Task: Register the site domain.
Action: Mouse moved to (1002, 74)
Screenshot: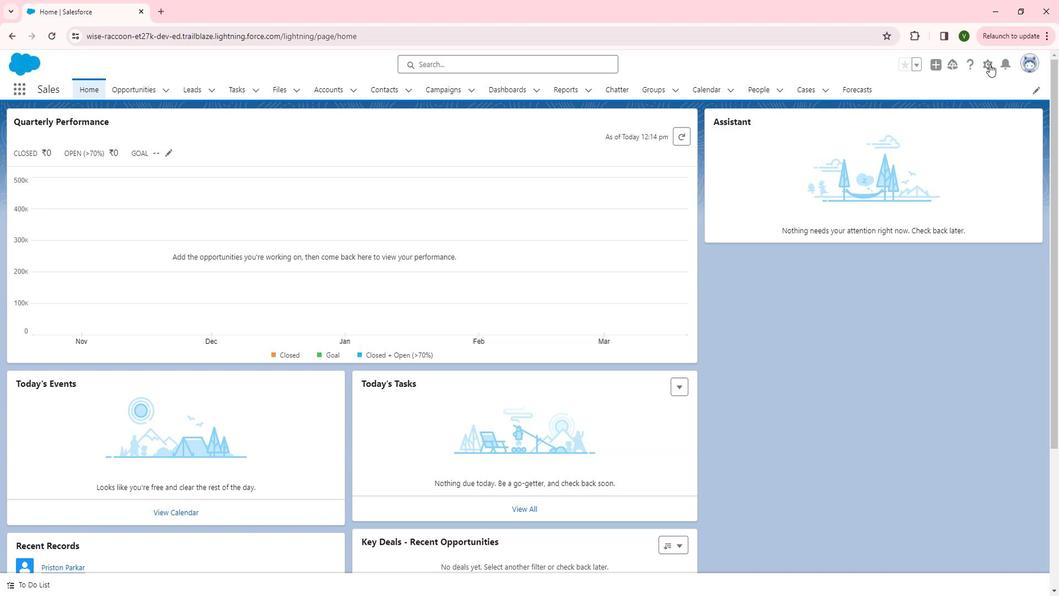 
Action: Mouse pressed left at (1002, 74)
Screenshot: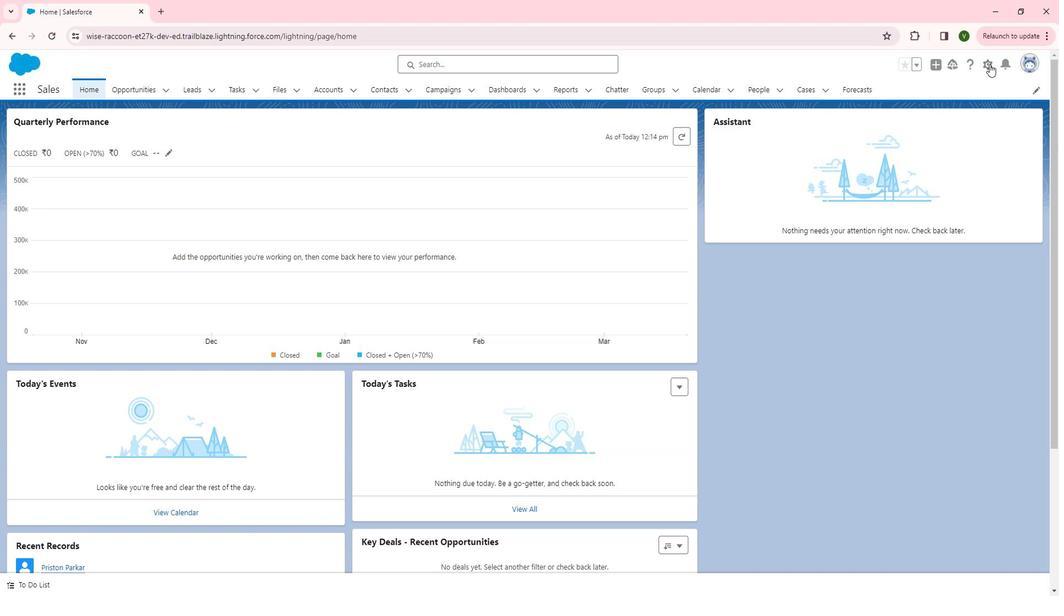 
Action: Mouse moved to (964, 110)
Screenshot: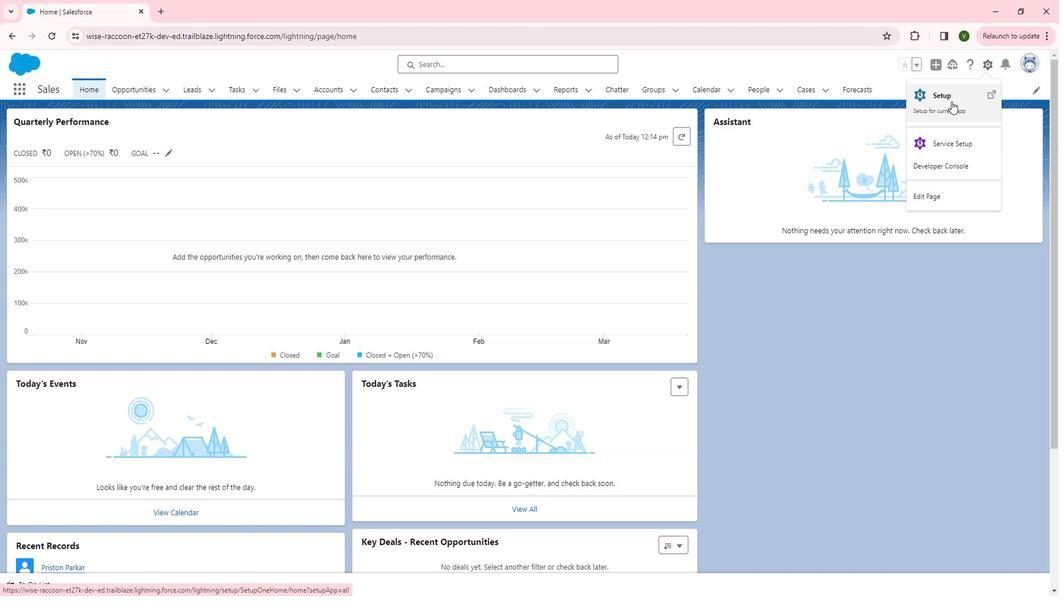 
Action: Mouse pressed left at (964, 110)
Screenshot: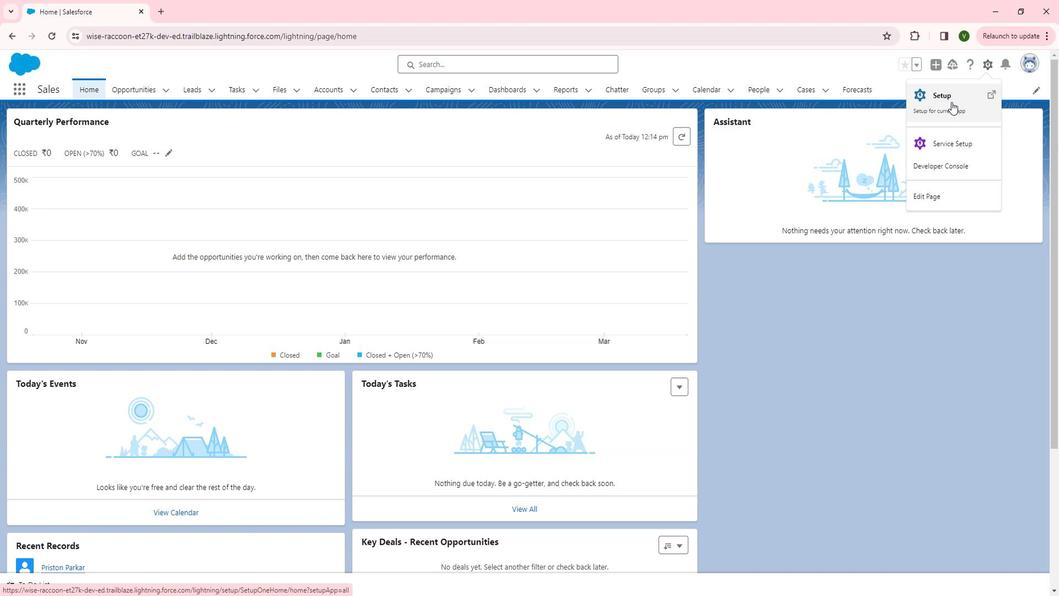
Action: Mouse moved to (89, 371)
Screenshot: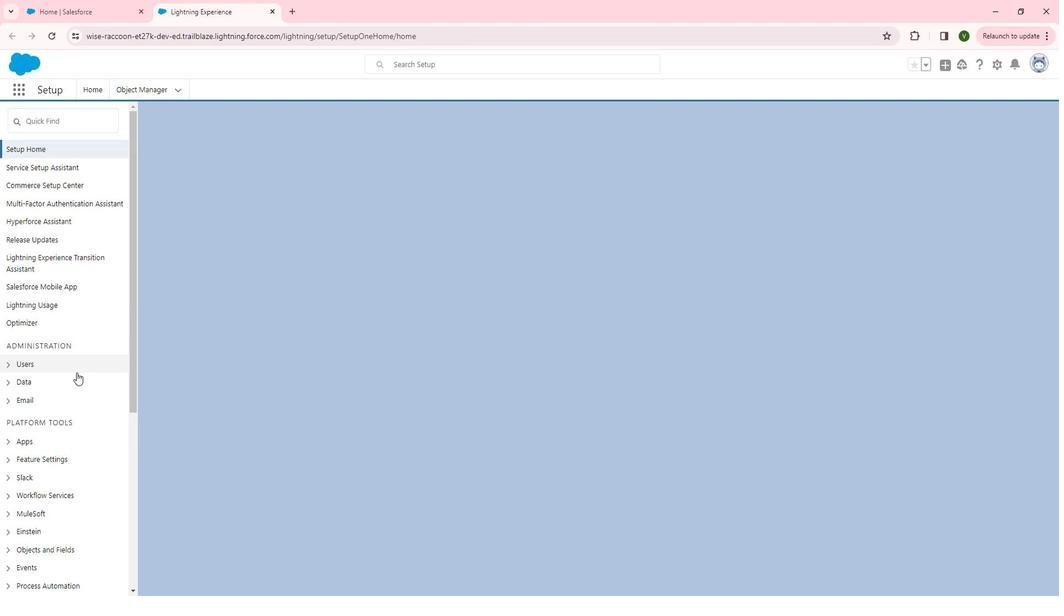 
Action: Mouse scrolled (89, 370) with delta (0, 0)
Screenshot: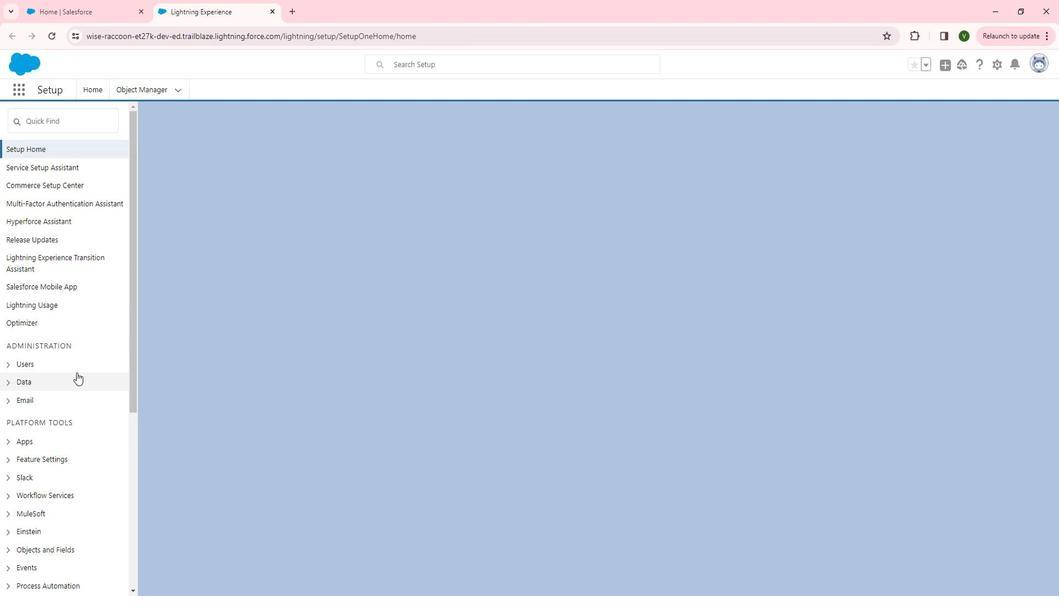 
Action: Mouse moved to (88, 372)
Screenshot: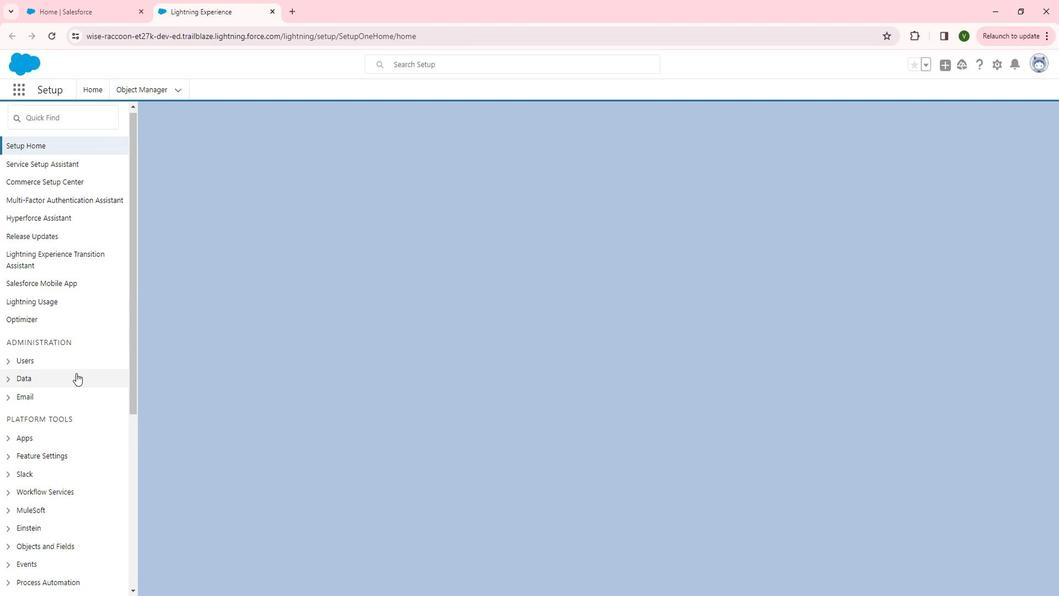 
Action: Mouse scrolled (88, 371) with delta (0, 0)
Screenshot: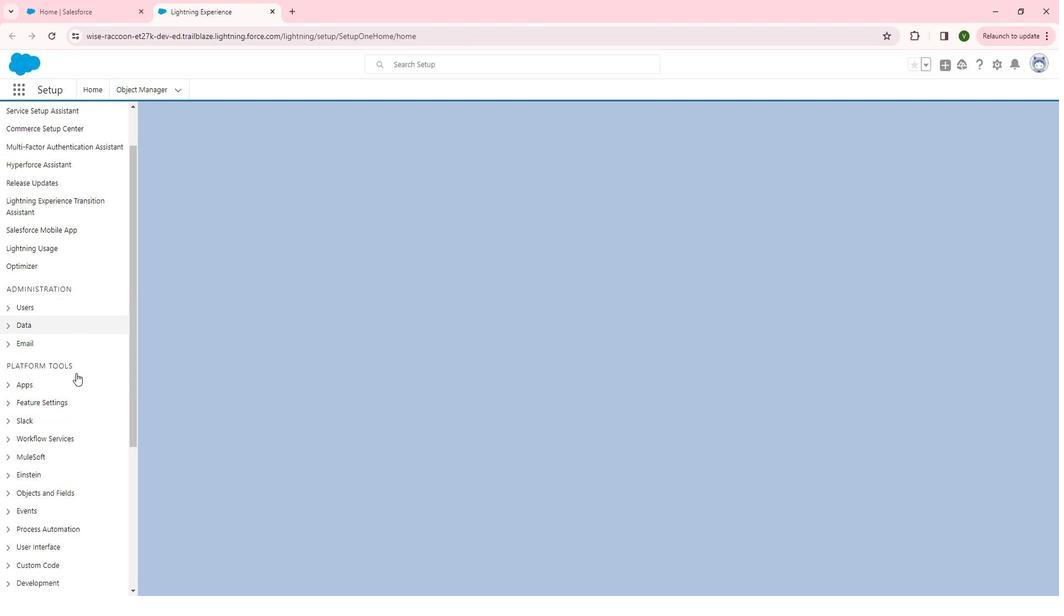 
Action: Mouse scrolled (88, 371) with delta (0, 0)
Screenshot: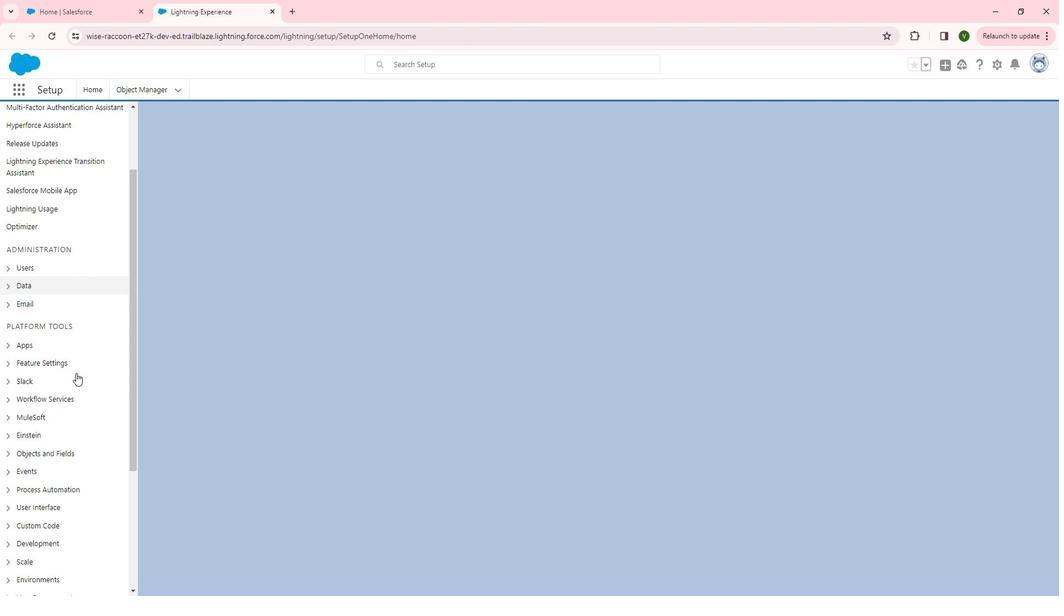 
Action: Mouse moved to (71, 378)
Screenshot: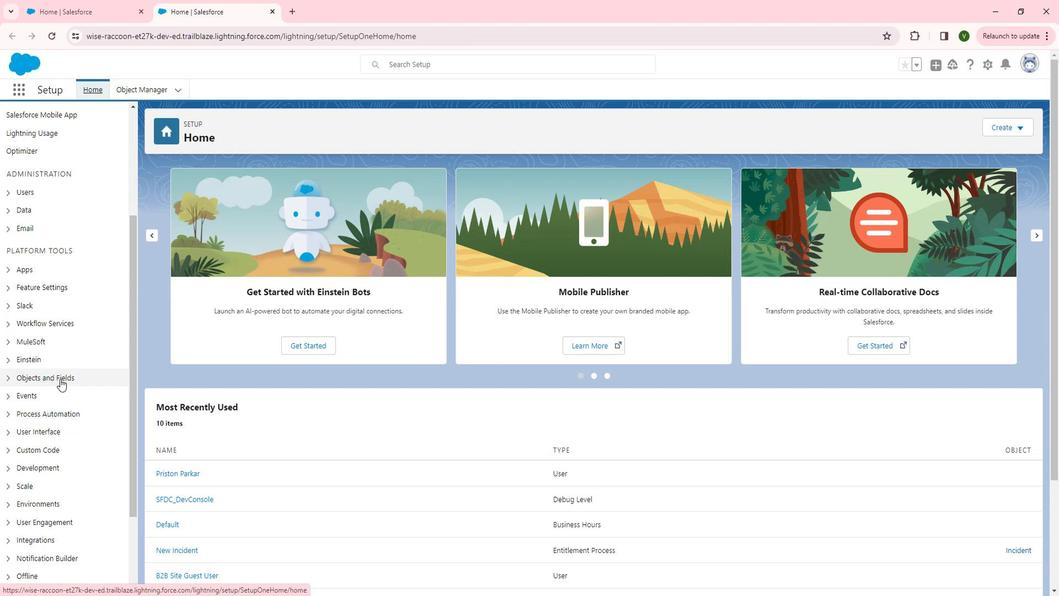
Action: Mouse scrolled (71, 378) with delta (0, 0)
Screenshot: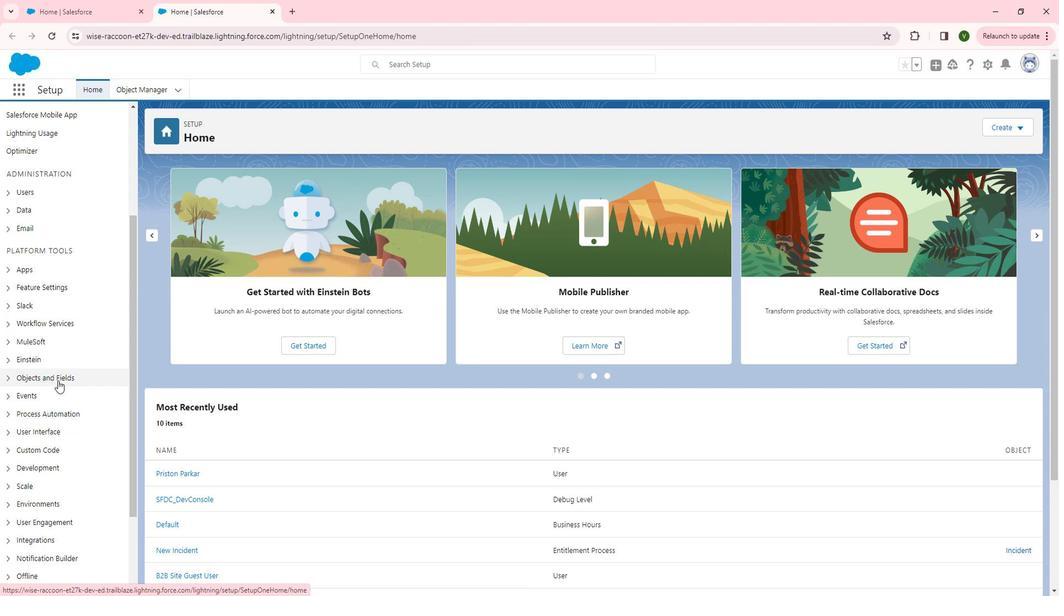 
Action: Mouse moved to (70, 379)
Screenshot: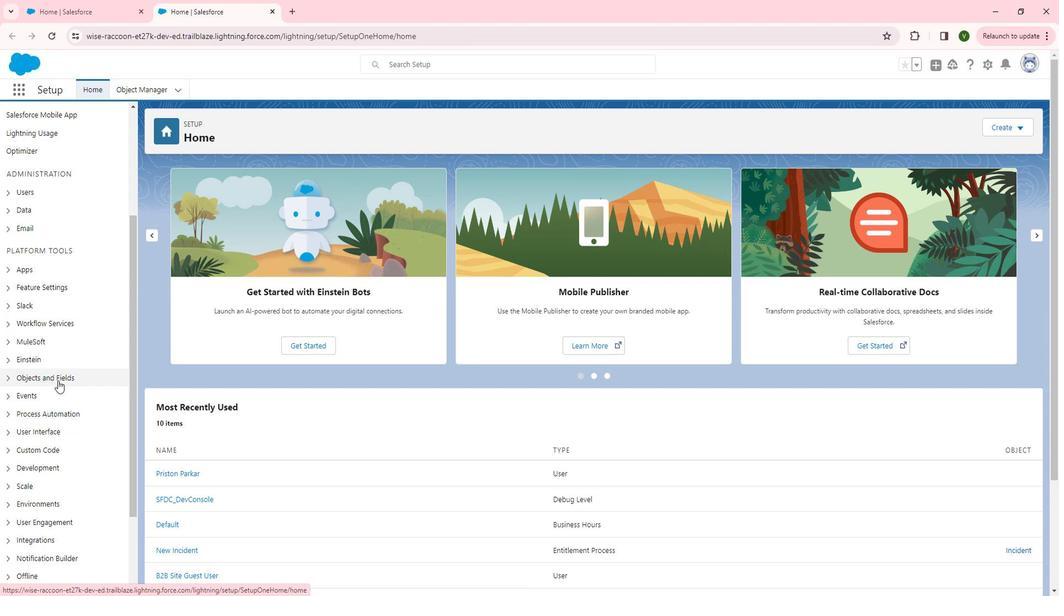 
Action: Mouse scrolled (70, 378) with delta (0, 0)
Screenshot: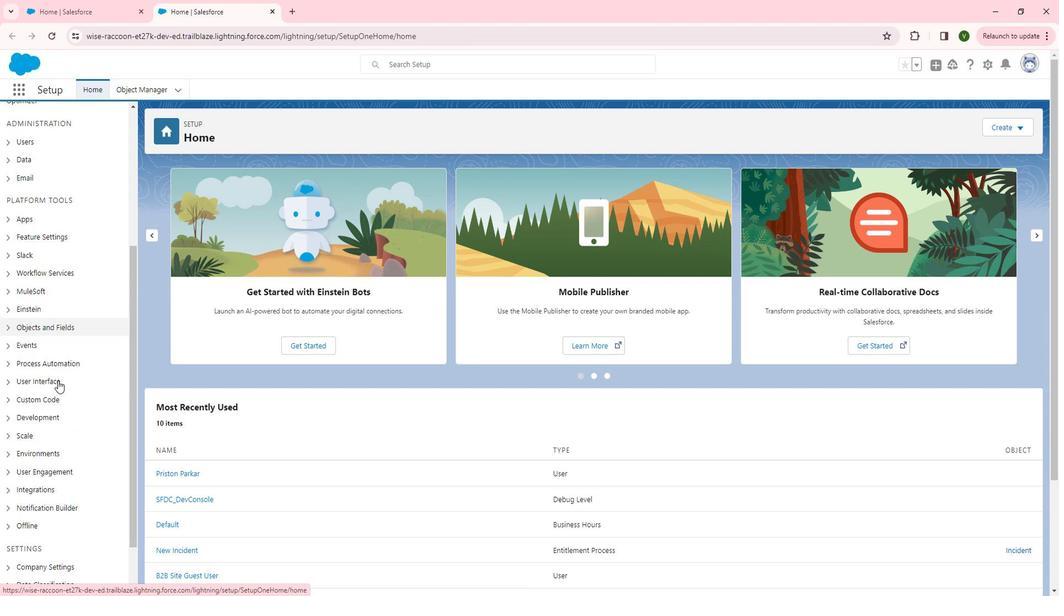 
Action: Mouse moved to (18, 319)
Screenshot: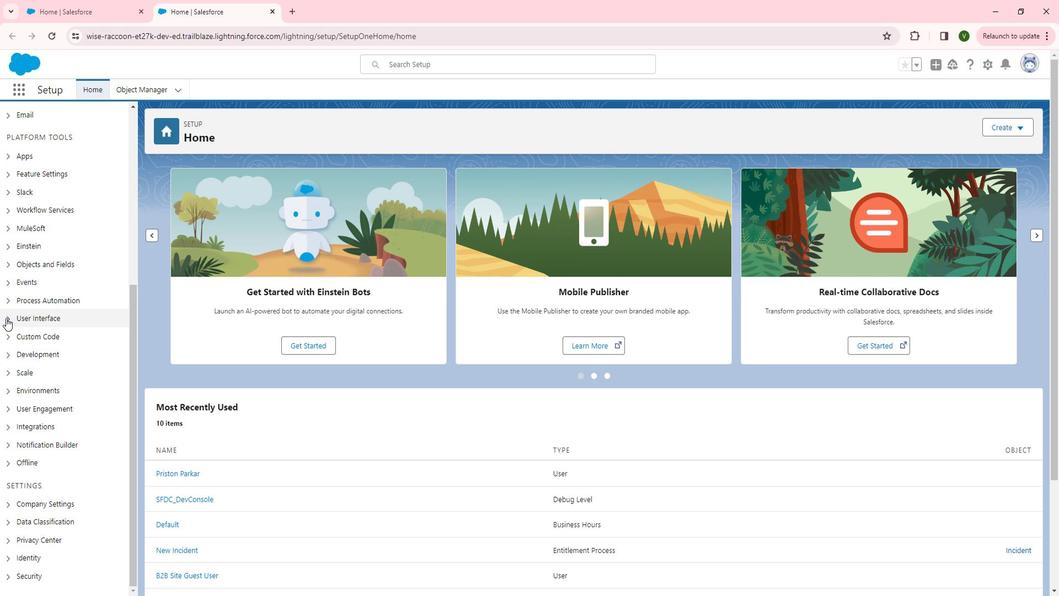 
Action: Mouse pressed left at (18, 319)
Screenshot: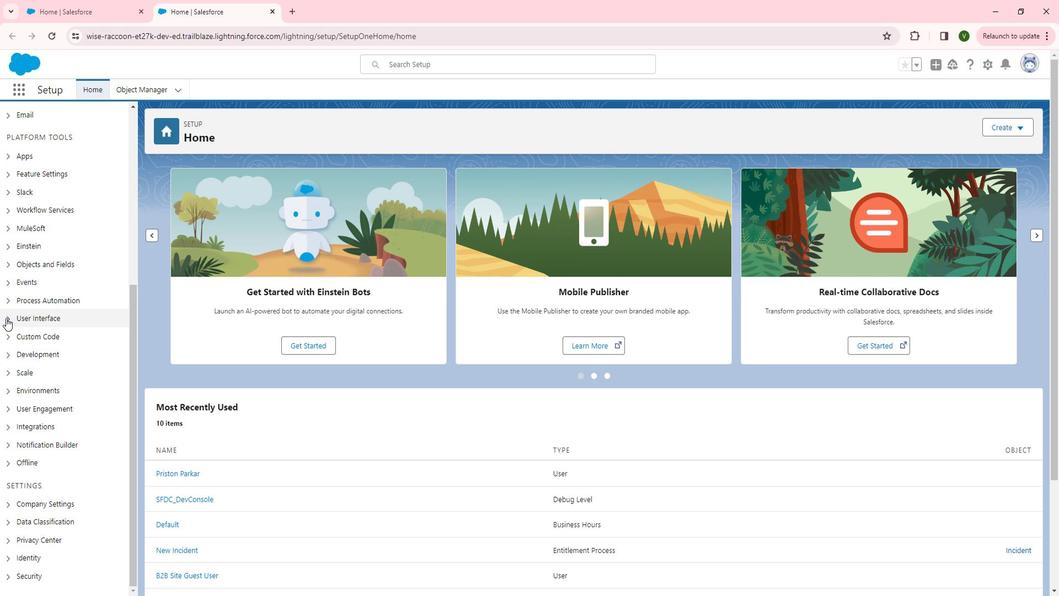 
Action: Mouse moved to (72, 408)
Screenshot: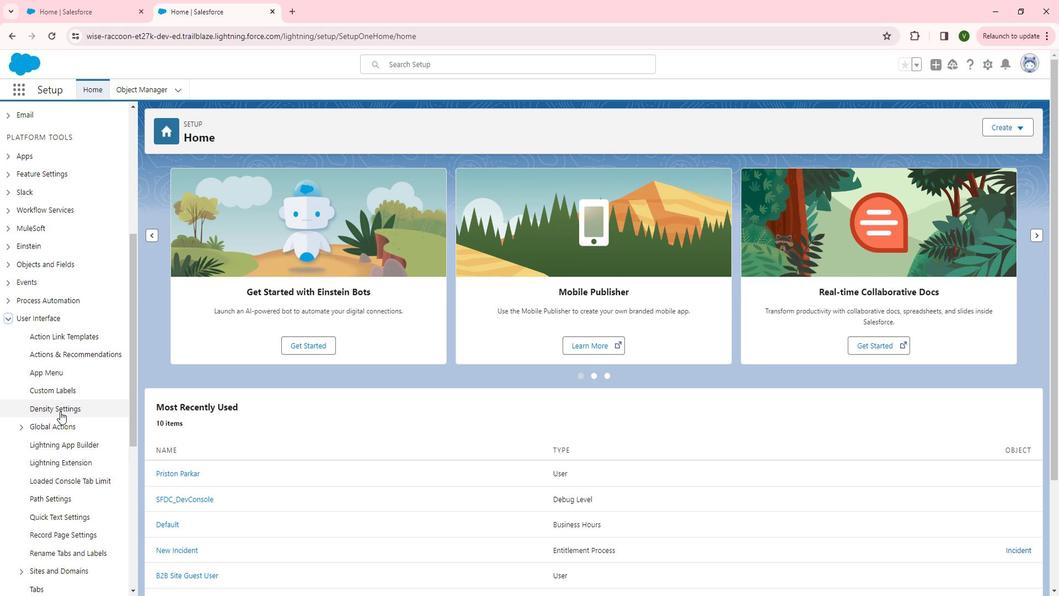 
Action: Mouse scrolled (72, 408) with delta (0, 0)
Screenshot: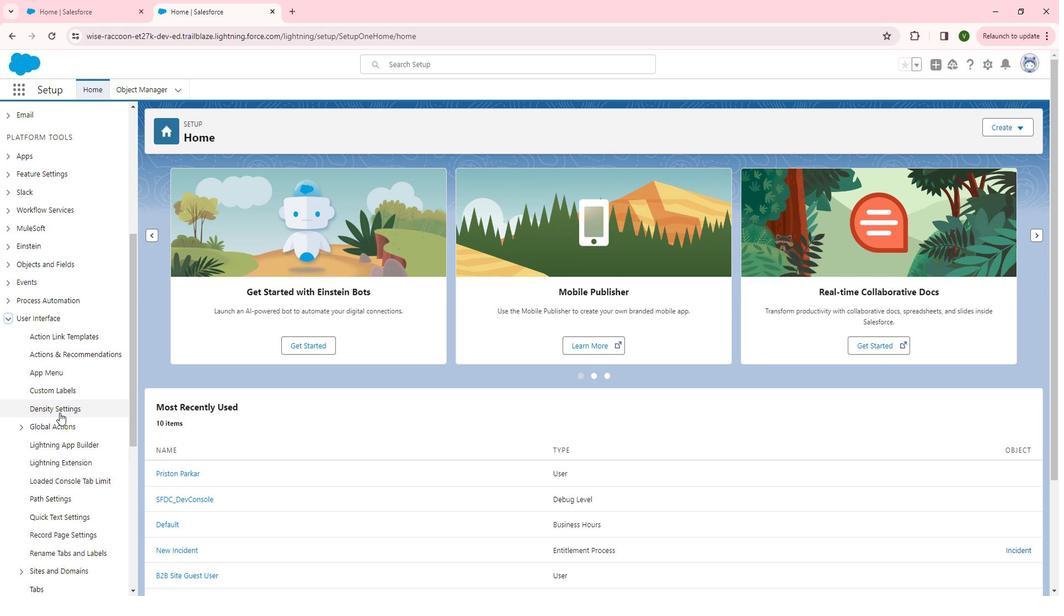 
Action: Mouse moved to (71, 410)
Screenshot: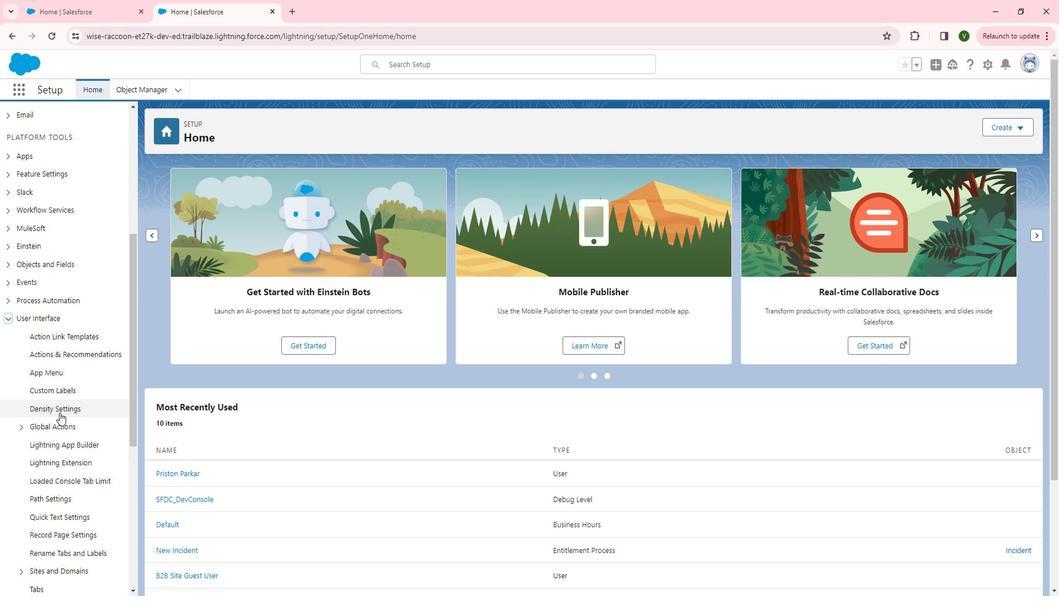
Action: Mouse scrolled (71, 409) with delta (0, 0)
Screenshot: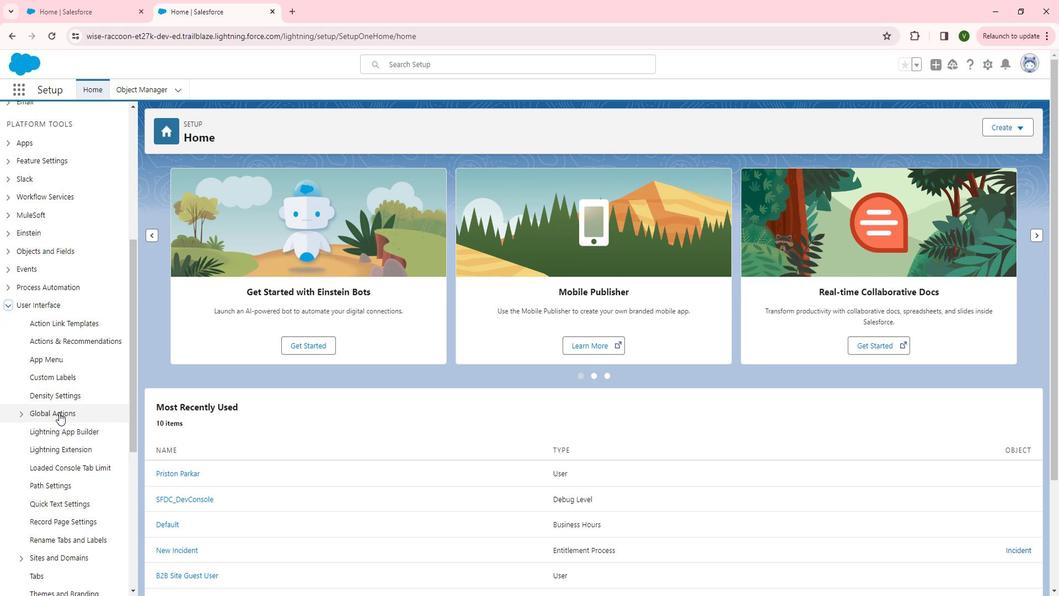 
Action: Mouse scrolled (71, 409) with delta (0, 0)
Screenshot: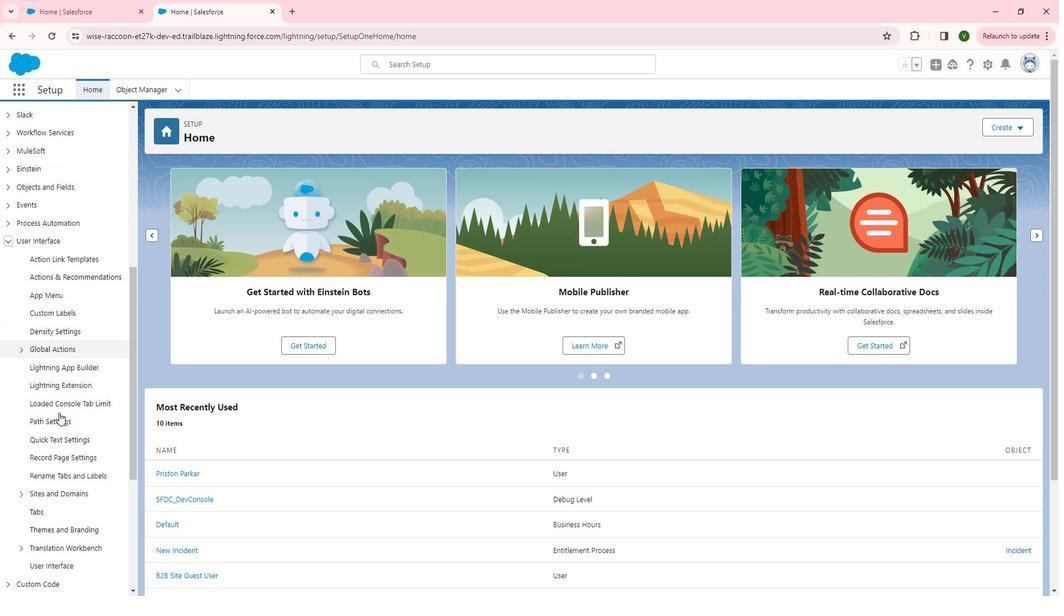 
Action: Mouse scrolled (71, 409) with delta (0, 0)
Screenshot: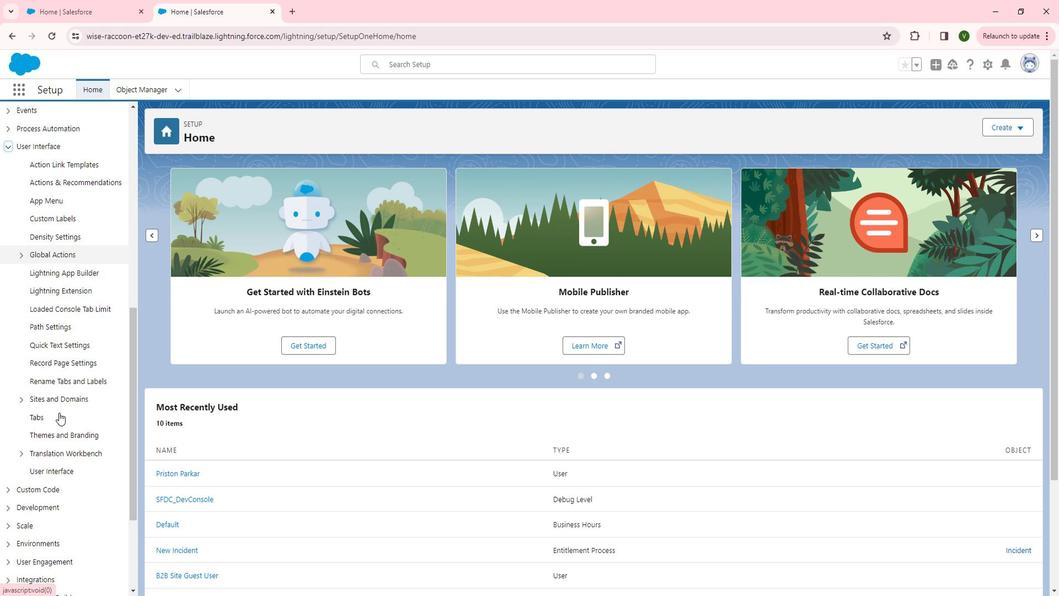 
Action: Mouse moved to (62, 343)
Screenshot: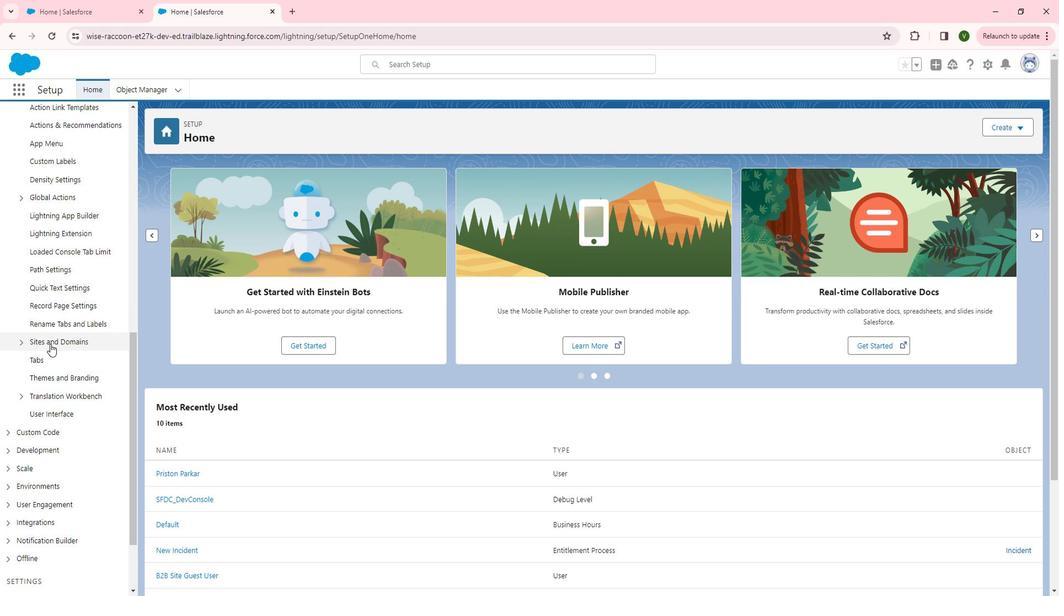 
Action: Mouse pressed left at (62, 343)
Screenshot: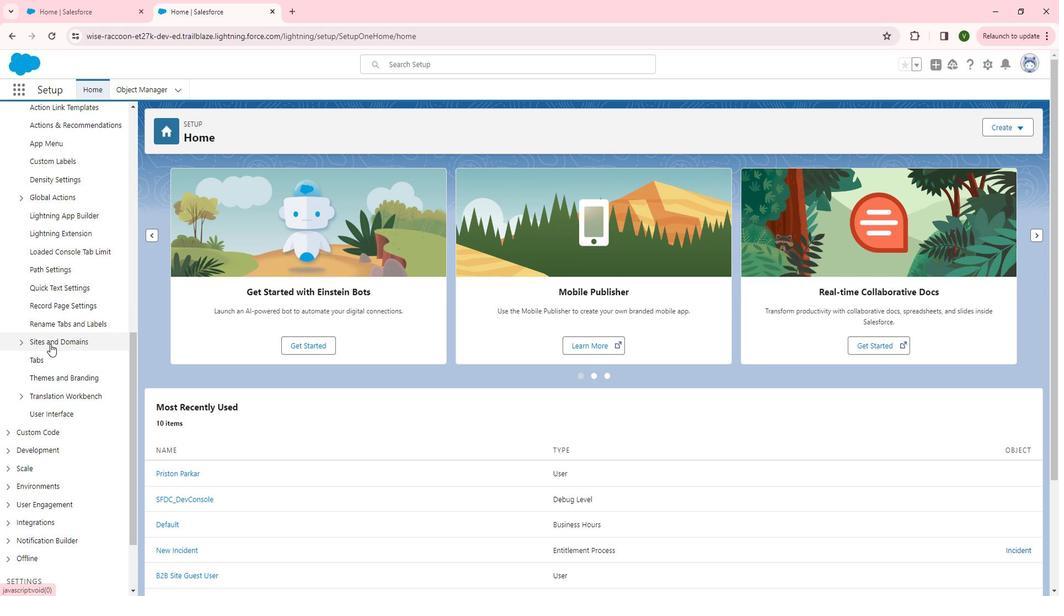
Action: Mouse moved to (57, 392)
Screenshot: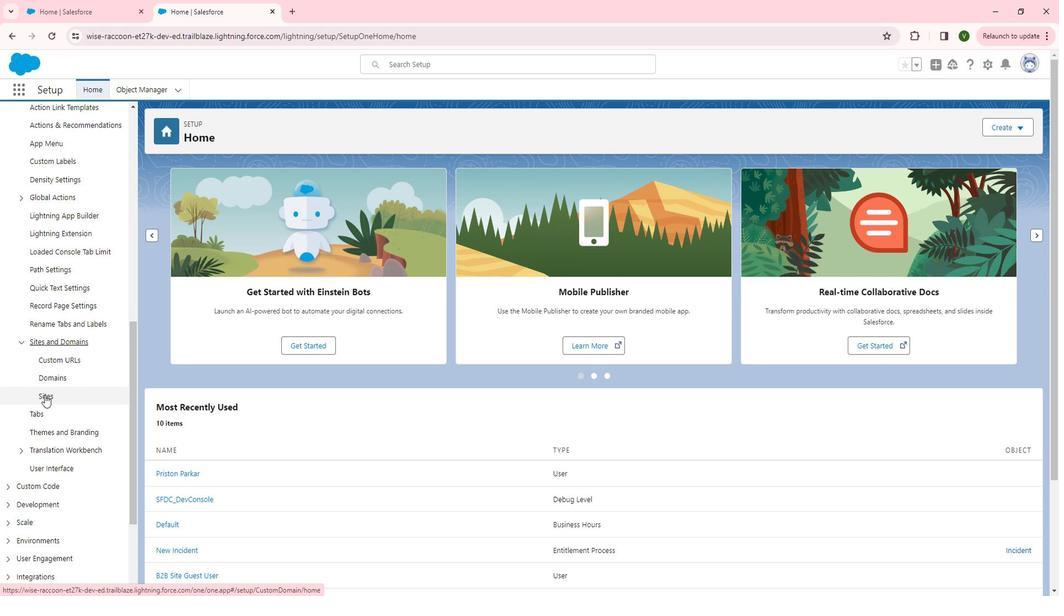 
Action: Mouse pressed left at (57, 392)
Screenshot: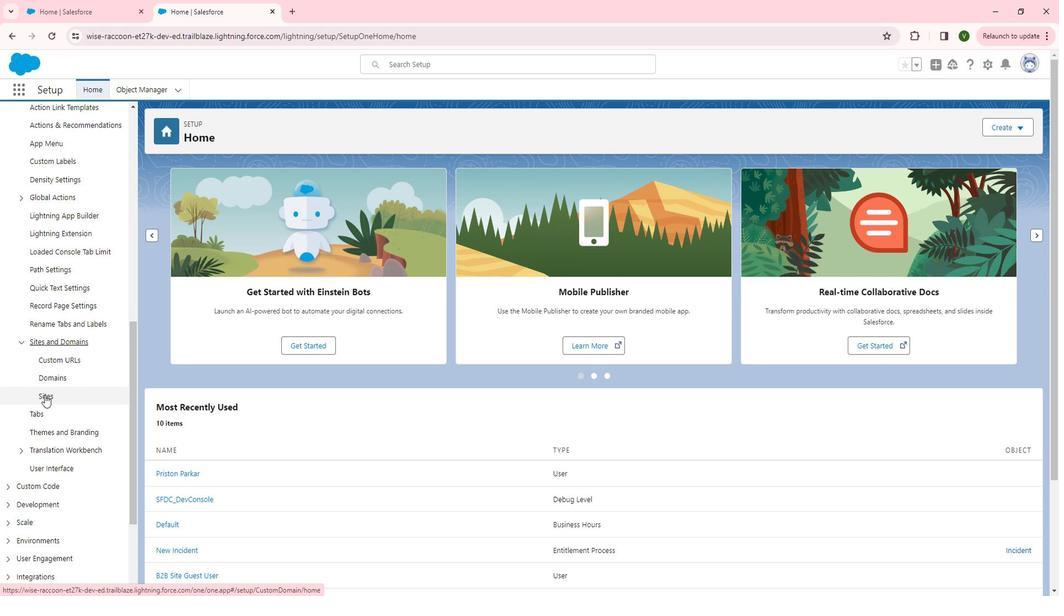 
Action: Mouse moved to (187, 379)
Screenshot: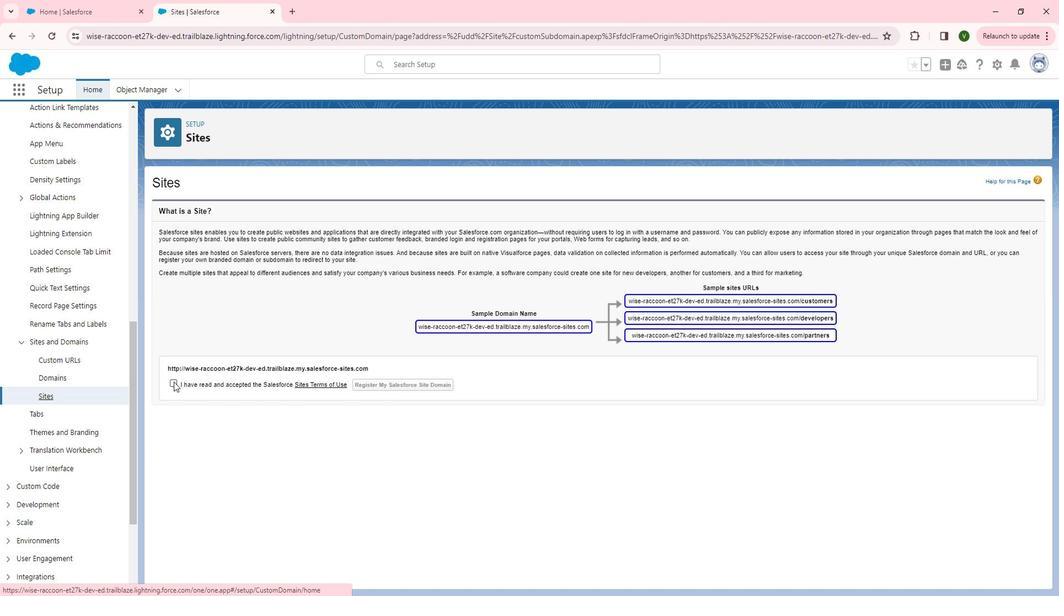 
Action: Mouse pressed left at (187, 379)
Screenshot: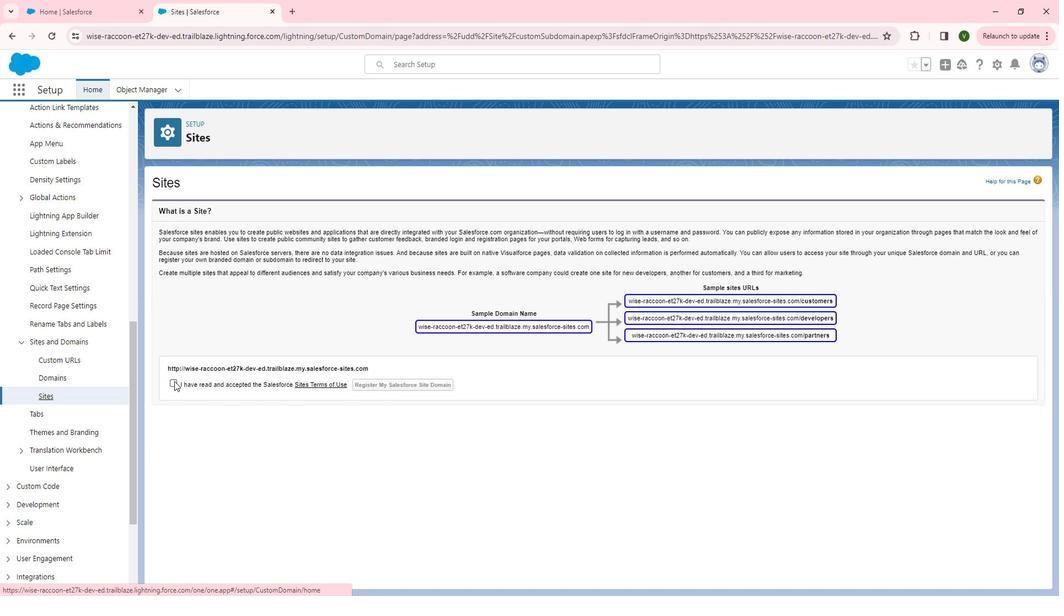 
Action: Mouse moved to (415, 385)
Screenshot: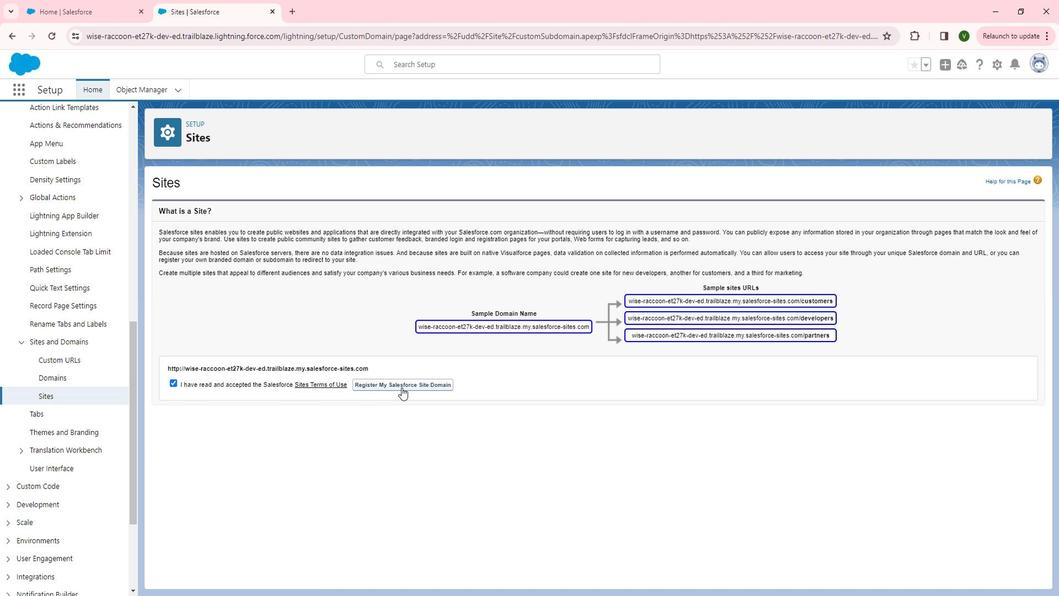 
Action: Mouse pressed left at (415, 385)
Screenshot: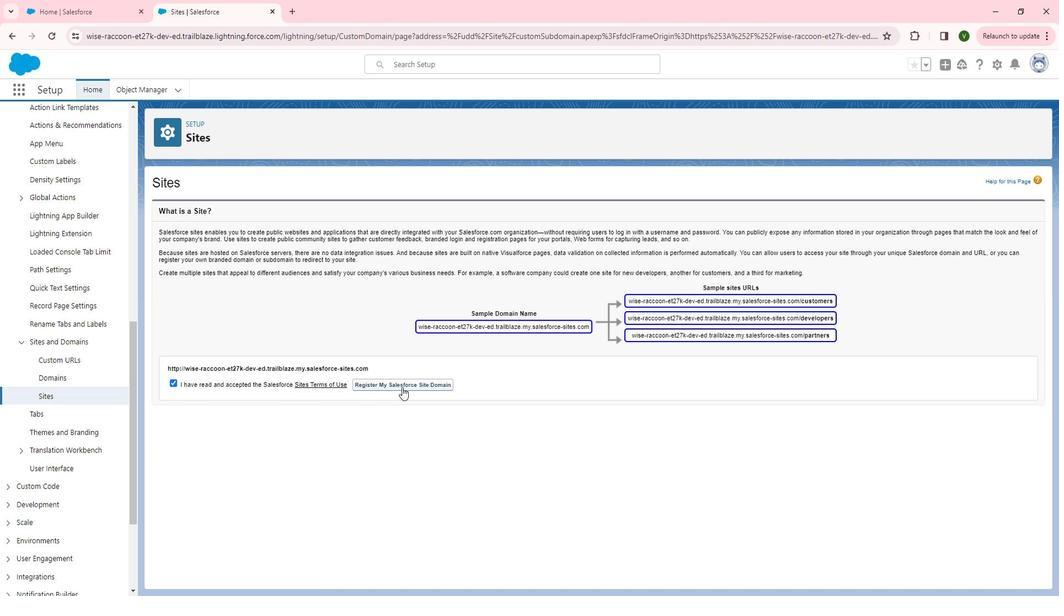 
Action: Mouse moved to (600, 124)
Screenshot: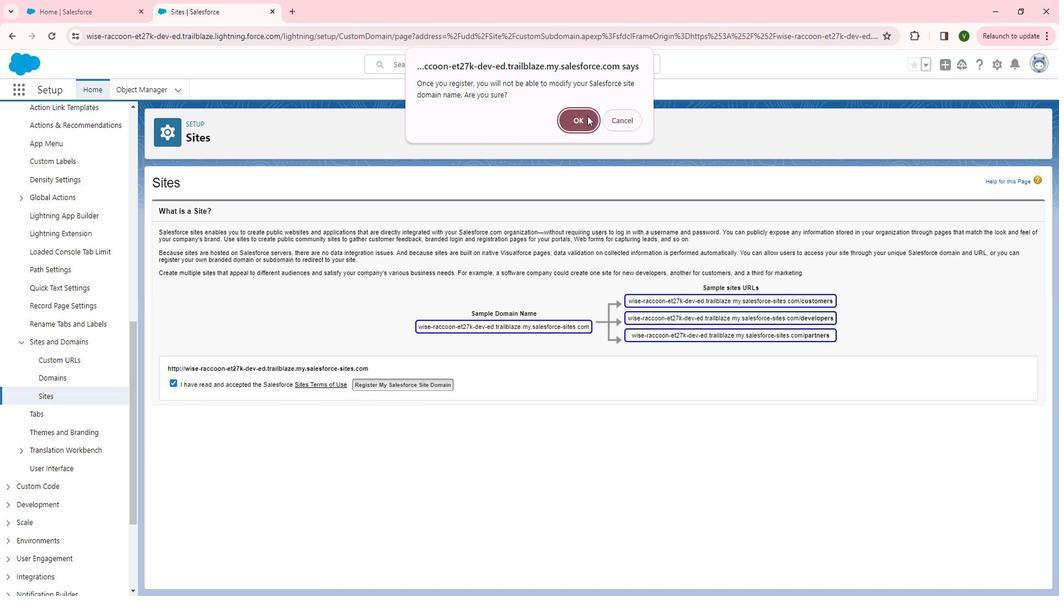 
Action: Mouse pressed left at (600, 124)
Screenshot: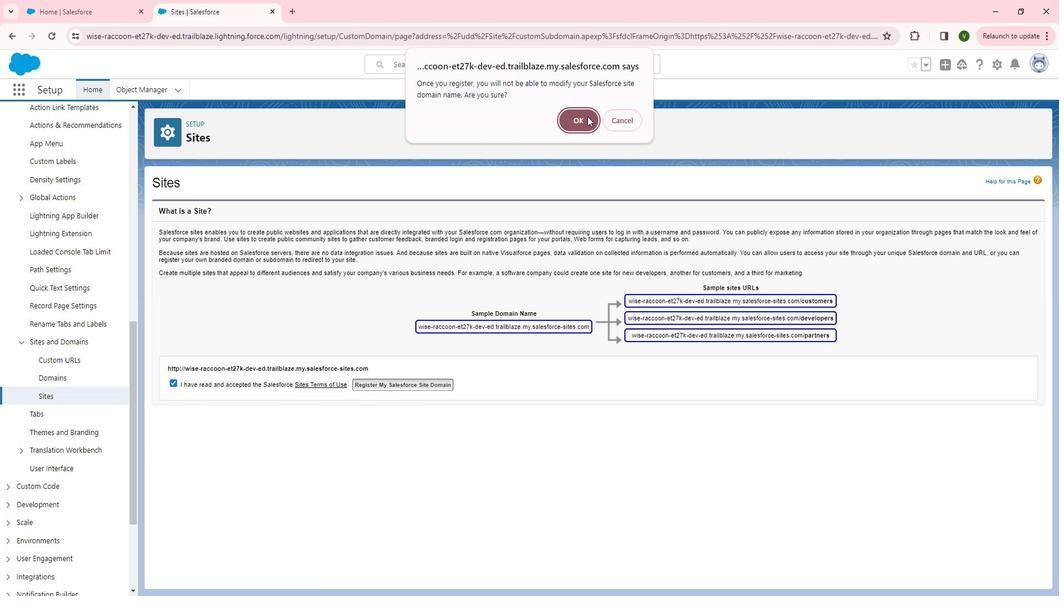 
Action: Mouse moved to (534, 385)
Screenshot: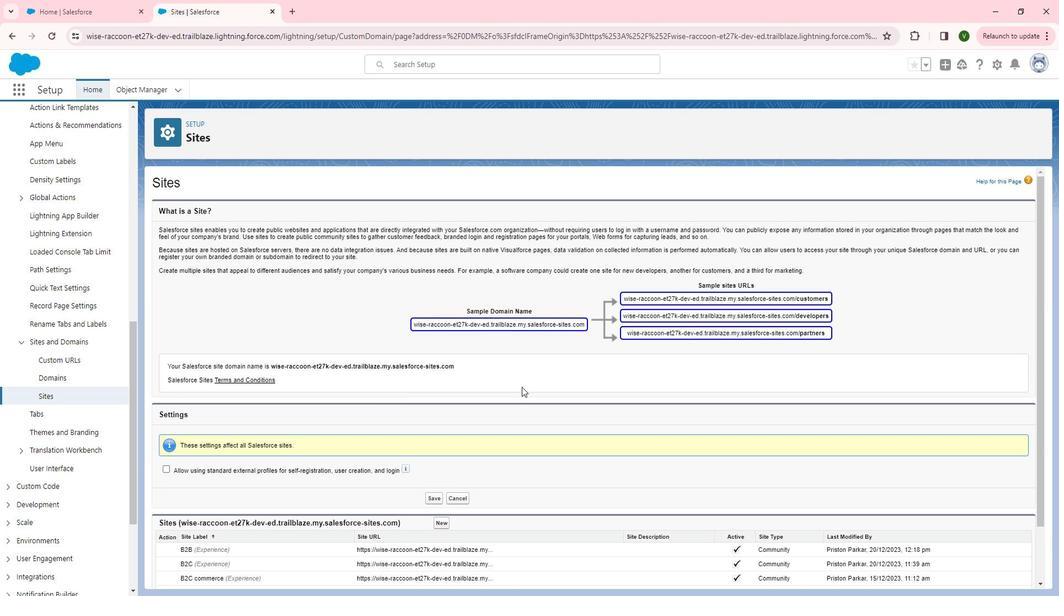 
